 Task: Create a section Celestial Sprint and in the section, add a milestone Remote Access Enablement in the project AgileGenie
Action: Mouse moved to (224, 507)
Screenshot: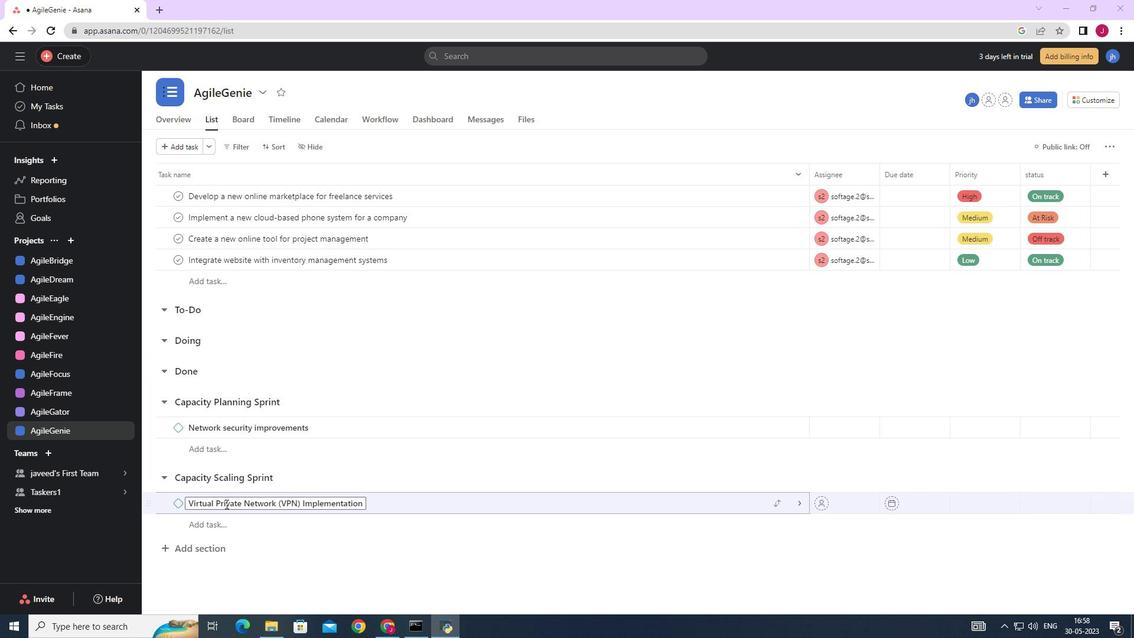 
Action: Mouse scrolled (224, 507) with delta (0, 0)
Screenshot: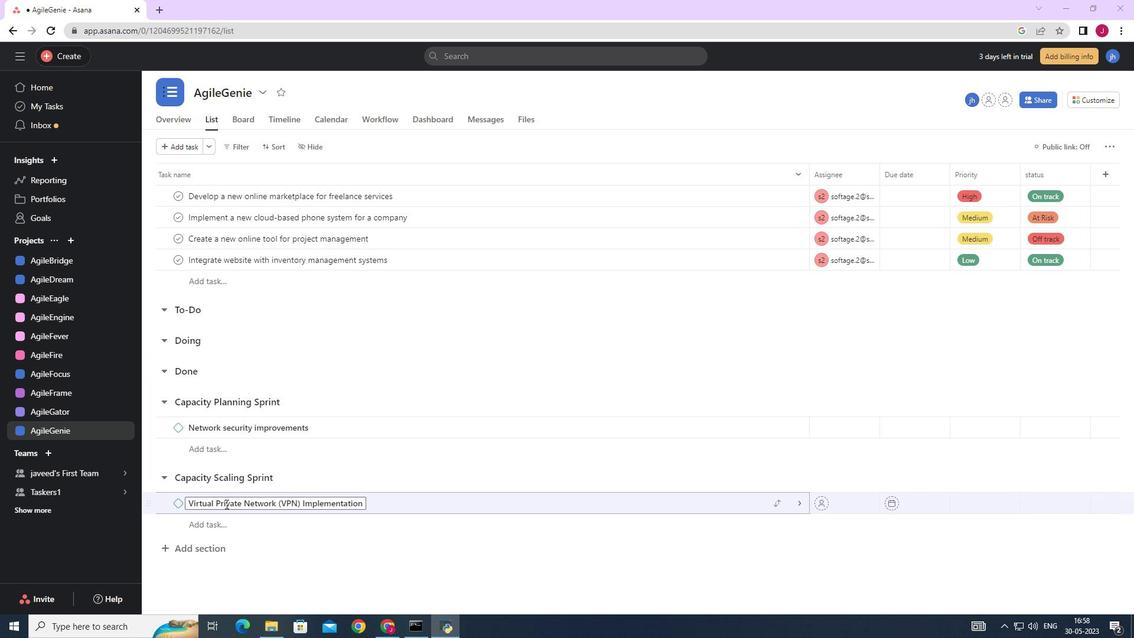 
Action: Mouse moved to (208, 547)
Screenshot: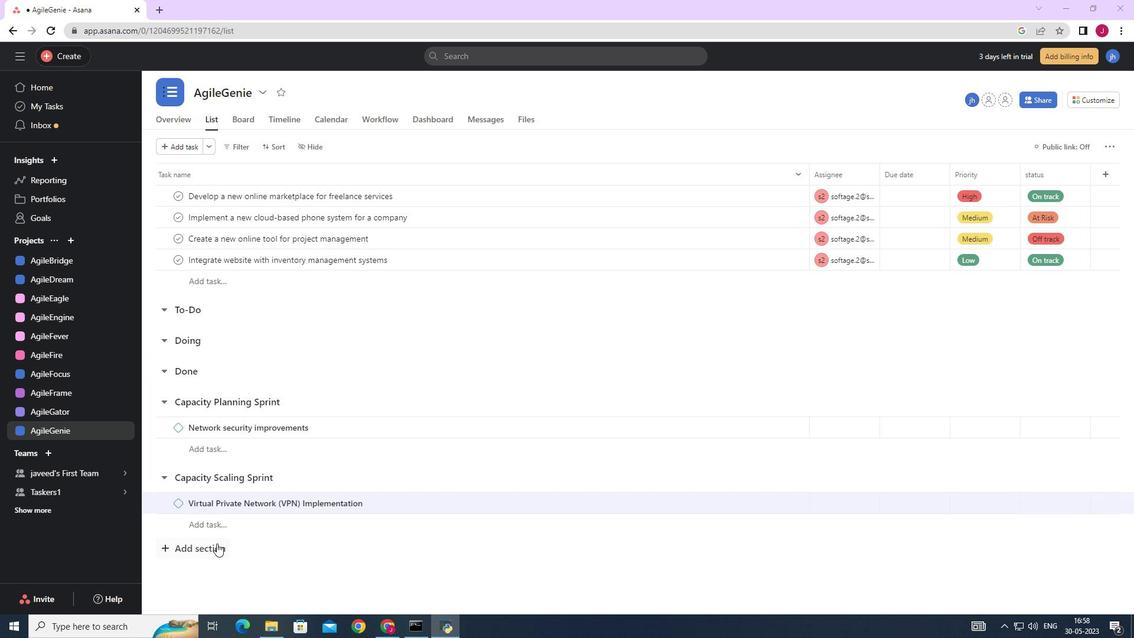 
Action: Mouse pressed left at (208, 547)
Screenshot: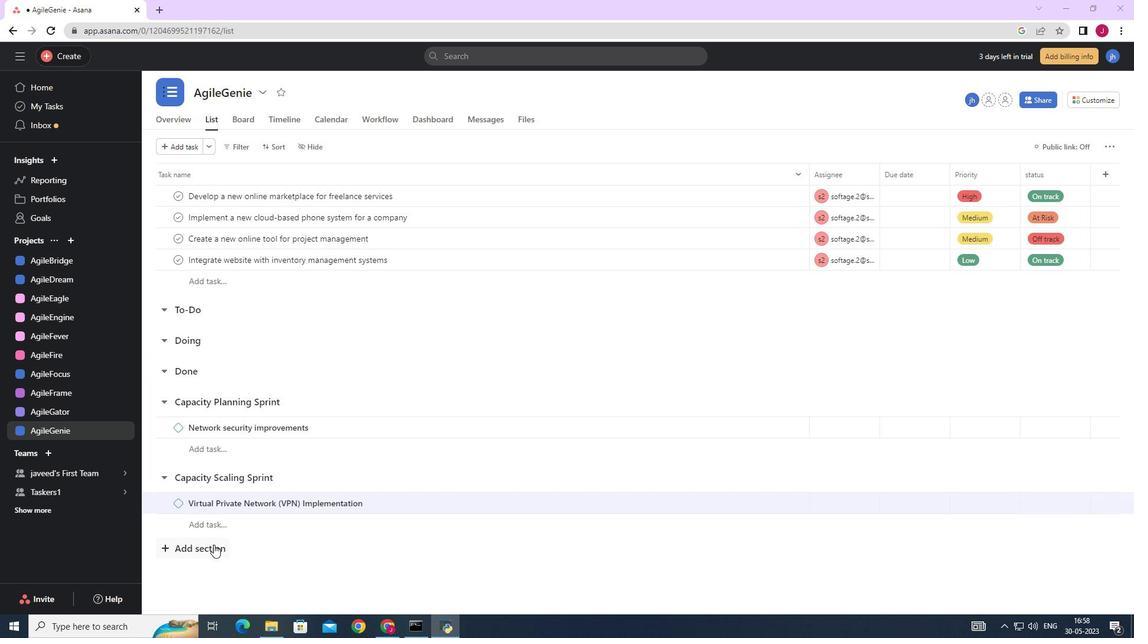 
Action: Mouse moved to (194, 546)
Screenshot: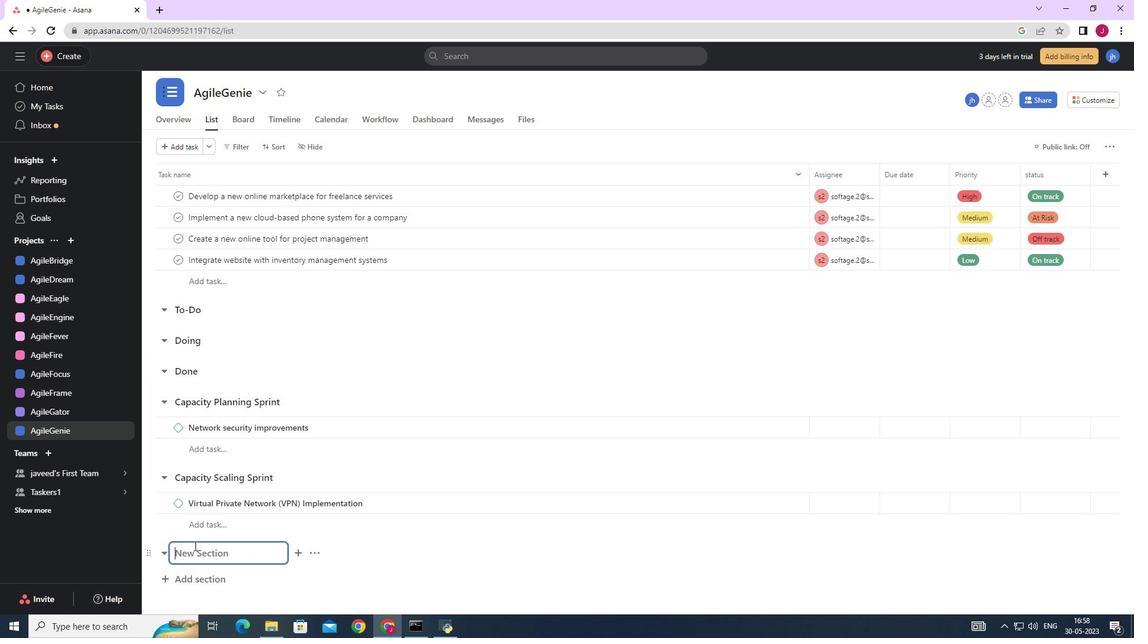 
Action: Key pressed <Key.caps_lock>C<Key.caps_lock>elestial<Key.space><Key.caps_lock>S<Key.caps_lock>prit<Key.space><Key.backspace><Key.backspace>nt<Key.enter><Key.caps_lock>R<Key.caps_lock>emote<Key.space><Key.caps_lock>A<Key.caps_lock>ccess<Key.space><Key.caps_lock>E<Key.caps_lock>nablement<Key.space>
Screenshot: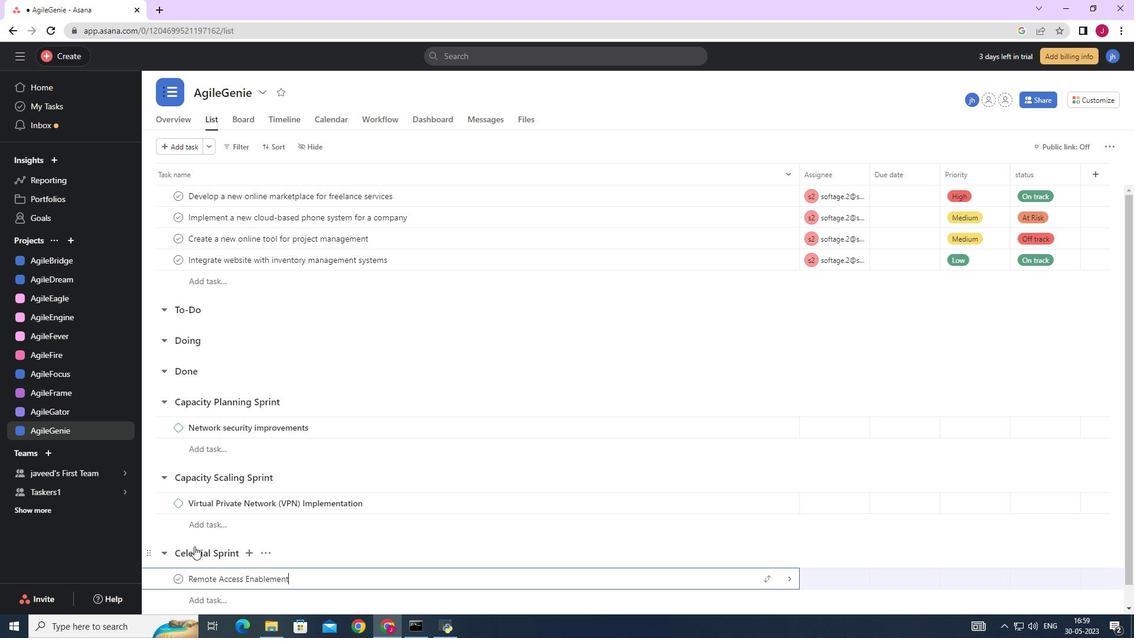 
Action: Mouse moved to (790, 577)
Screenshot: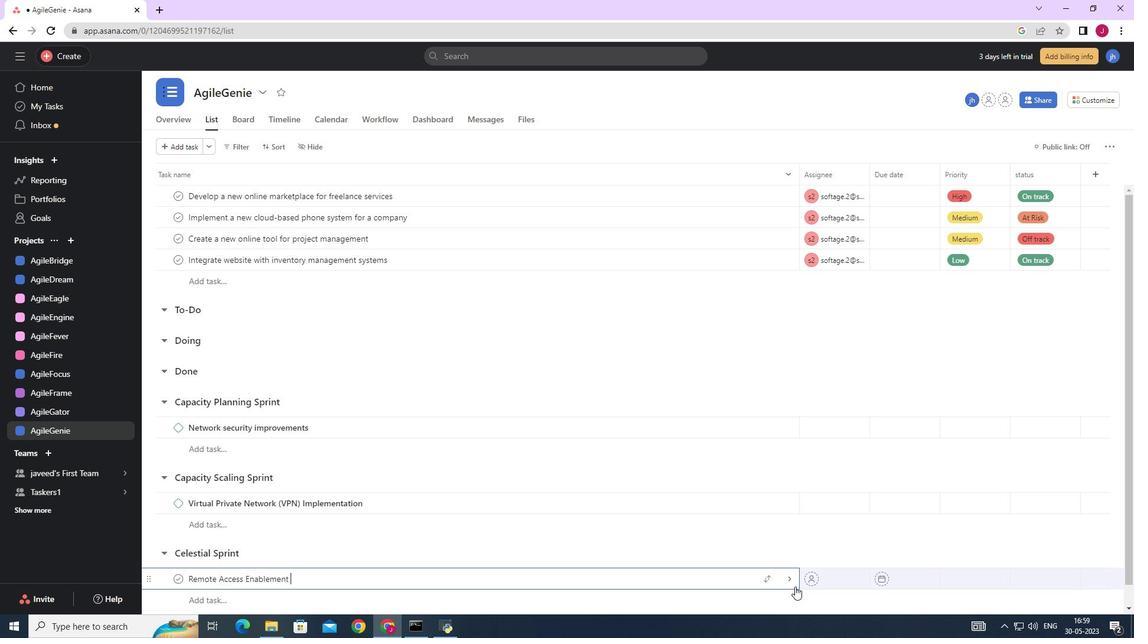 
Action: Mouse pressed left at (790, 577)
Screenshot: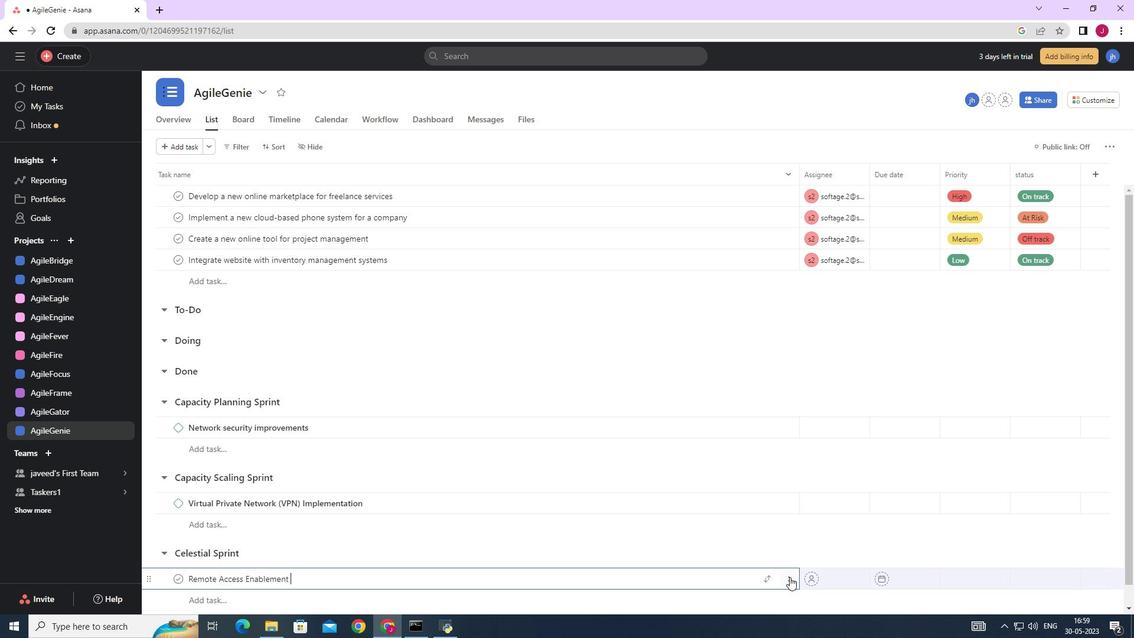 
Action: Mouse moved to (1093, 148)
Screenshot: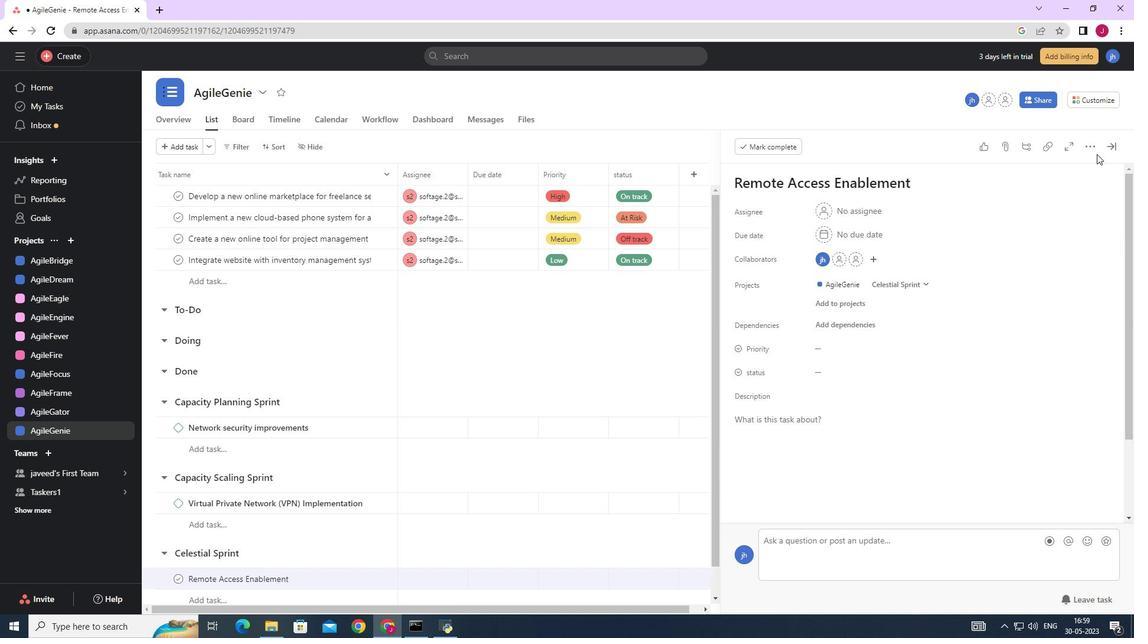 
Action: Mouse pressed left at (1093, 148)
Screenshot: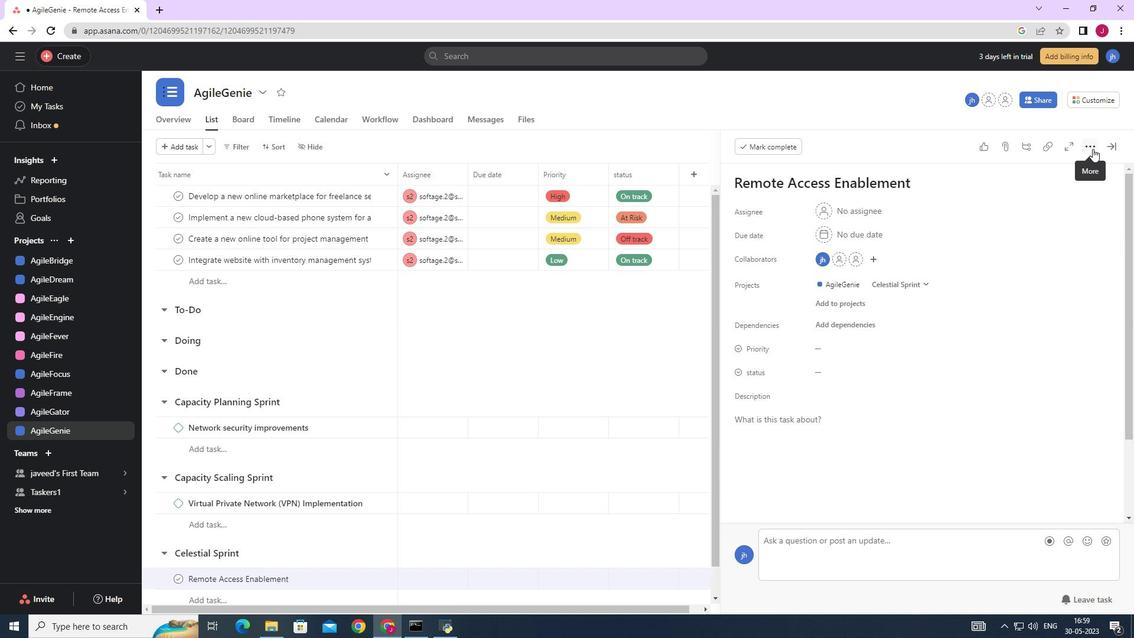 
Action: Mouse moved to (993, 192)
Screenshot: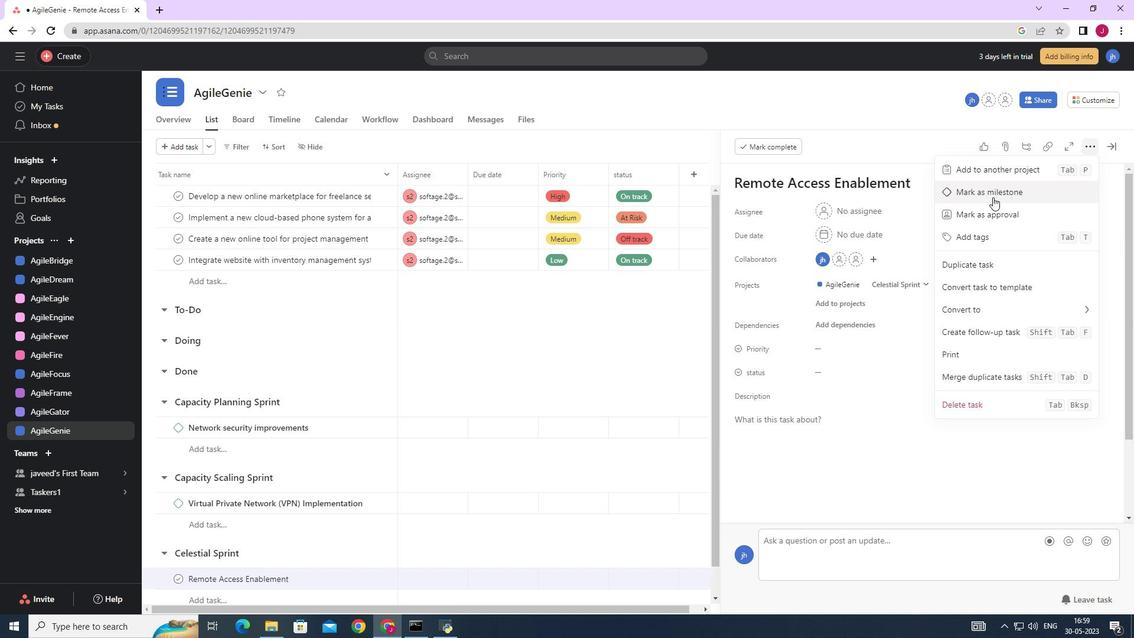 
Action: Mouse pressed left at (993, 192)
Screenshot: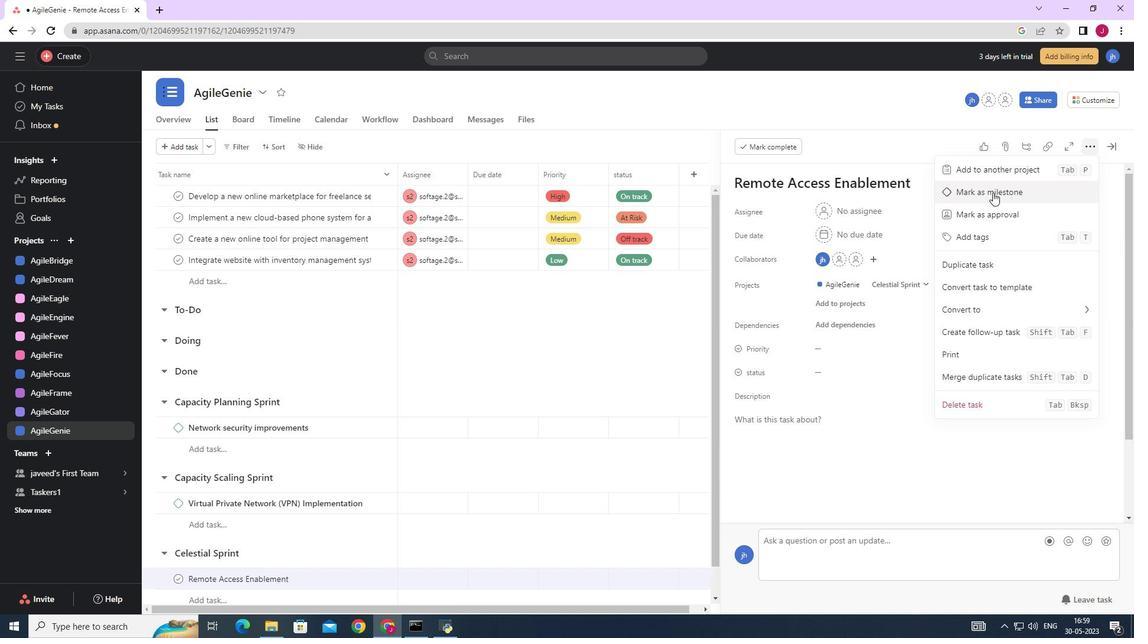 
Action: Mouse moved to (1117, 150)
Screenshot: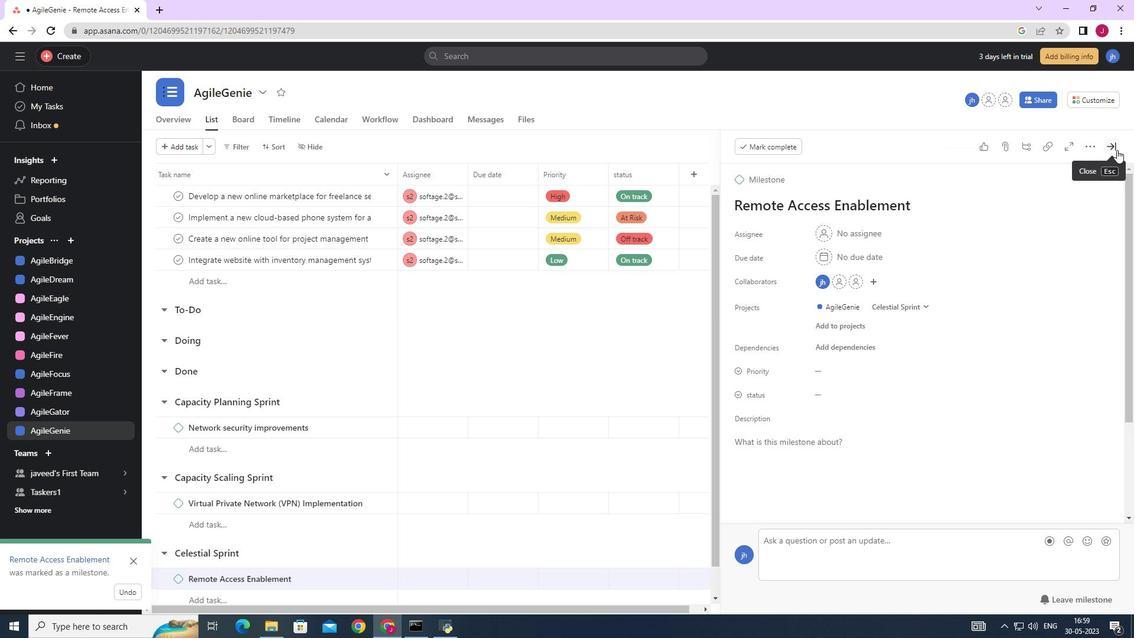 
Action: Mouse pressed left at (1117, 150)
Screenshot: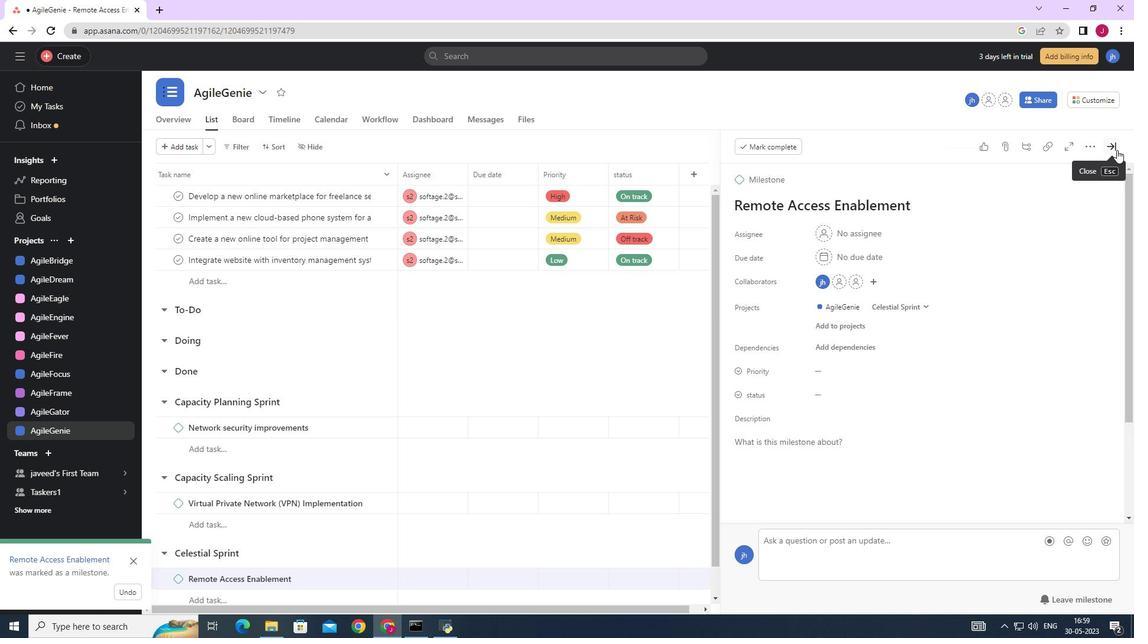 
Action: Mouse moved to (1116, 150)
Screenshot: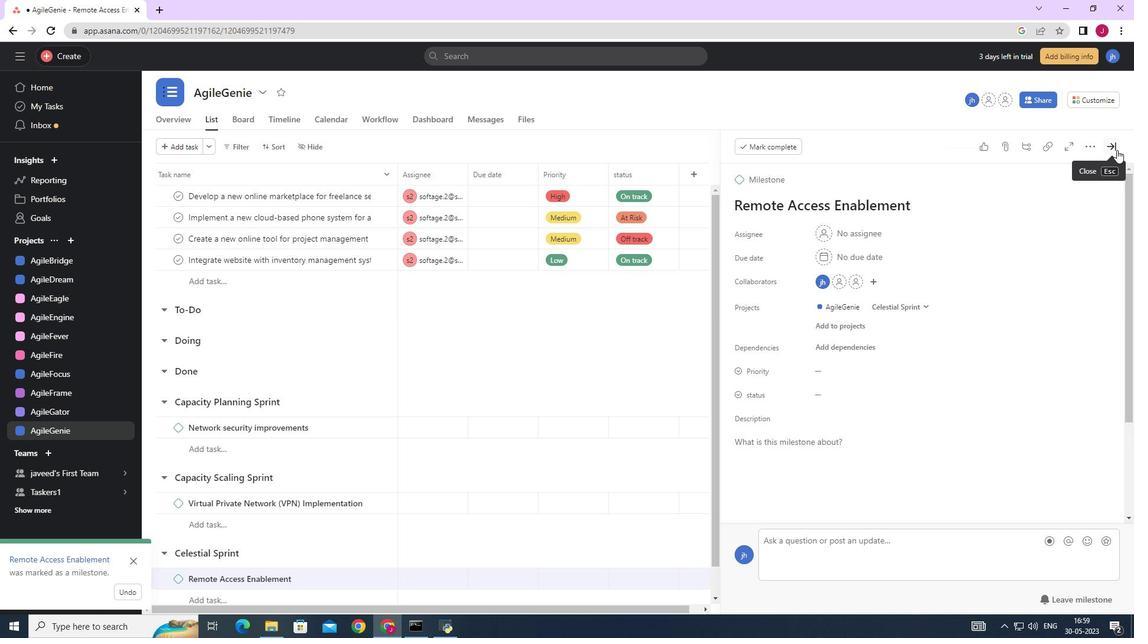 
